 Task: Open Card Card0000000056 in Board Board0000000014 in Workspace WS0000000005 in Trello. Add Member Email0000000020 to Card Card0000000056 in Board Board0000000014 in Workspace WS0000000005 in Trello. Add Red Label titled Label0000000056 to Card Card0000000056 in Board Board0000000014 in Workspace WS0000000005 in Trello. Add Checklist CL0000000056 to Card Card0000000056 in Board Board0000000014 in Workspace WS0000000005 in Trello. Add Dates with Start Date as Nov 01 2023 and Due Date as Nov 30 2023 to Card Card0000000056 in Board Board0000000014 in Workspace WS0000000005 in Trello
Action: Mouse moved to (350, 394)
Screenshot: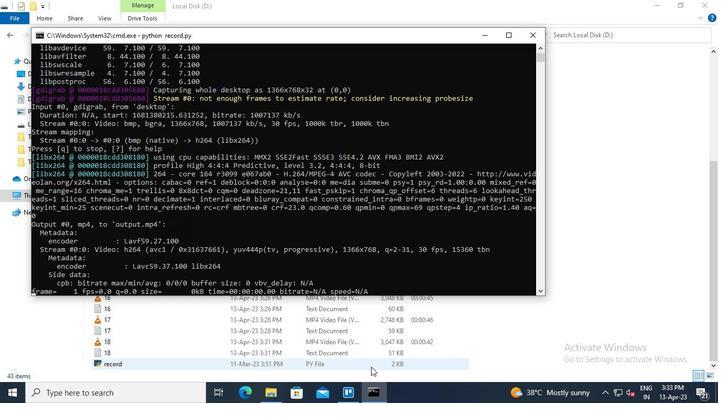 
Action: Mouse pressed left at (350, 394)
Screenshot: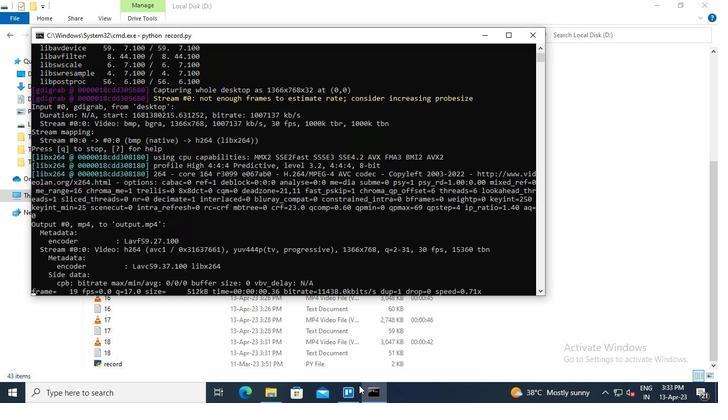 
Action: Mouse moved to (209, 332)
Screenshot: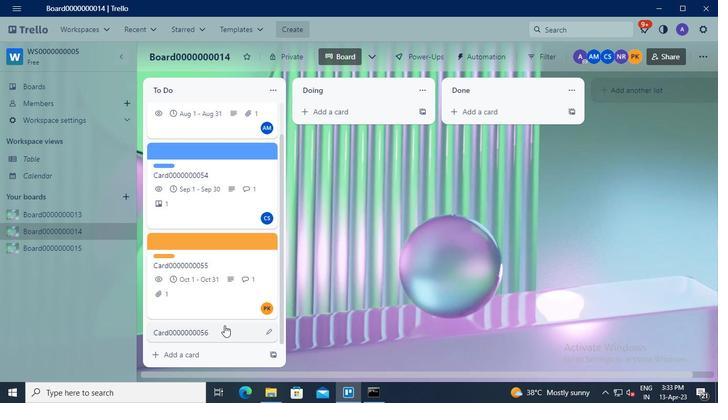 
Action: Mouse pressed left at (209, 332)
Screenshot: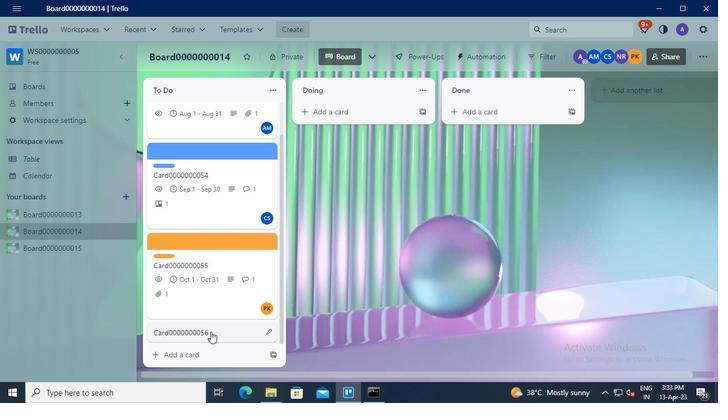 
Action: Mouse moved to (489, 139)
Screenshot: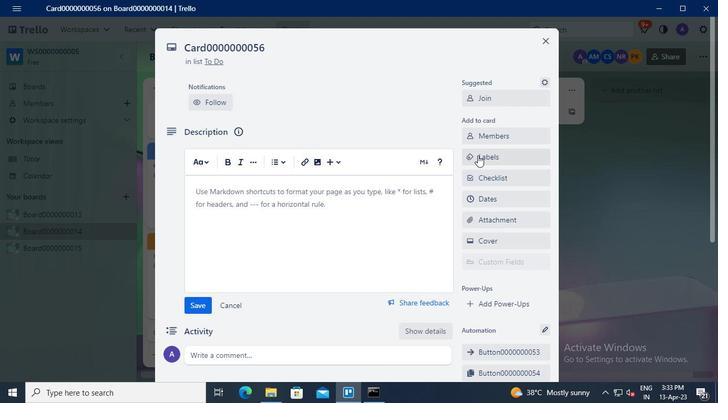 
Action: Mouse pressed left at (489, 139)
Screenshot: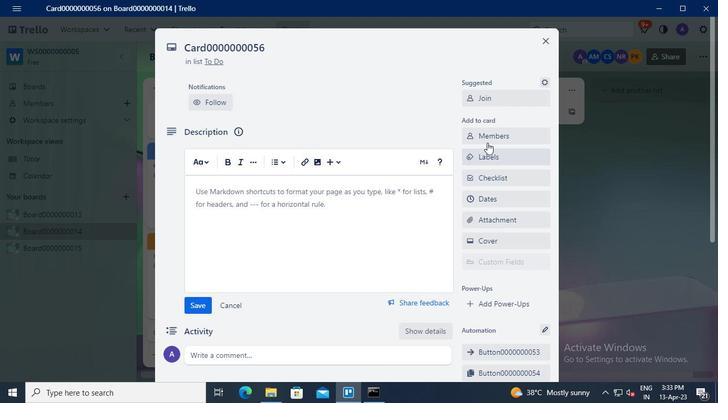 
Action: Keyboard Key.shift
Screenshot: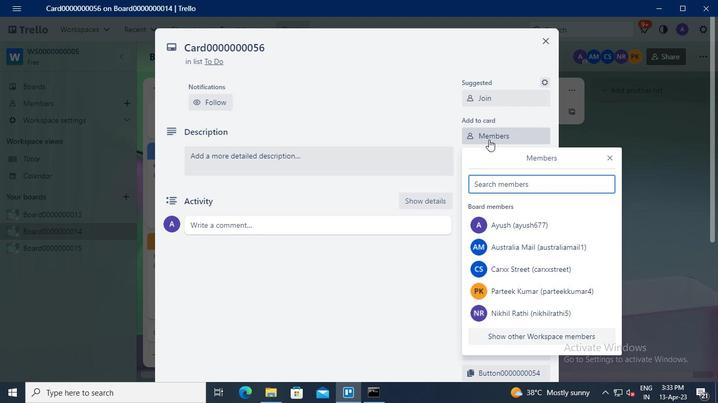 
Action: Keyboard N
Screenshot: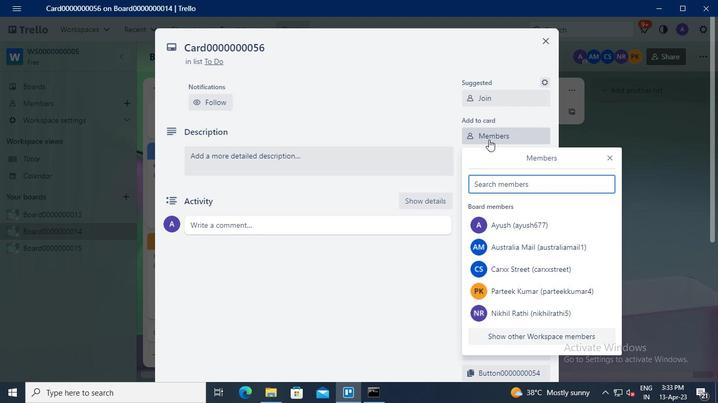 
Action: Keyboard i
Screenshot: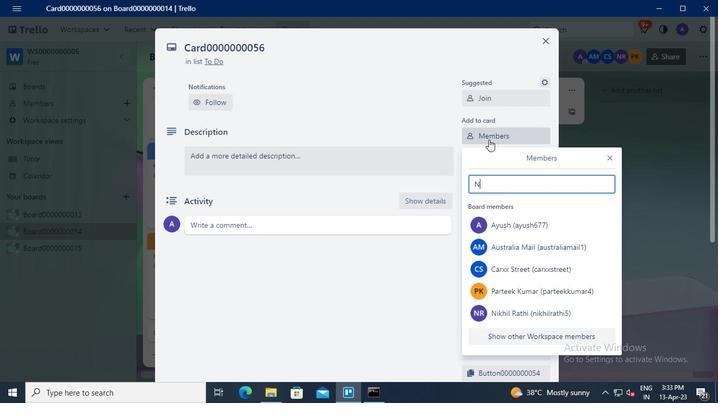 
Action: Keyboard k
Screenshot: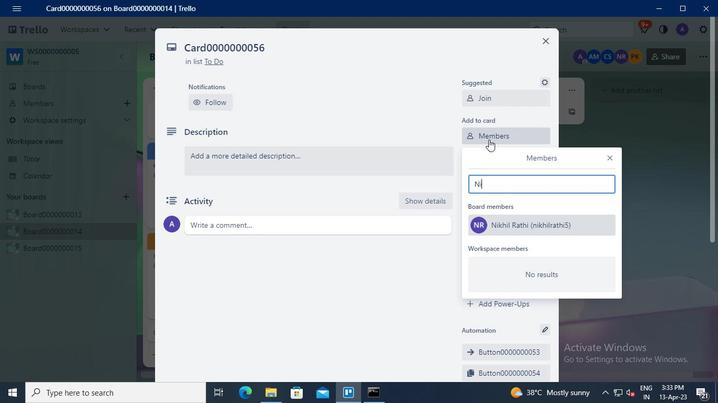 
Action: Keyboard h
Screenshot: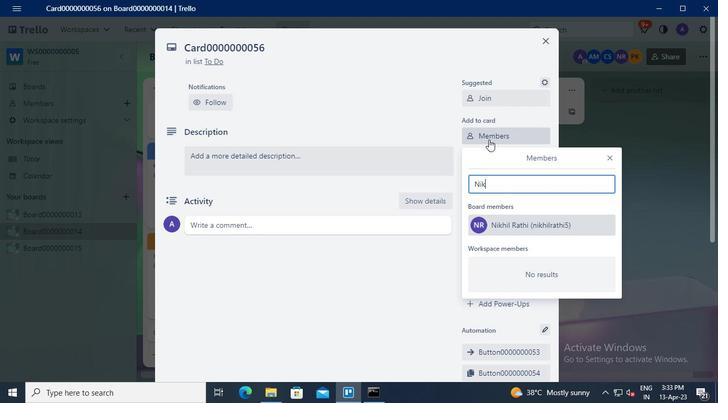 
Action: Keyboard i
Screenshot: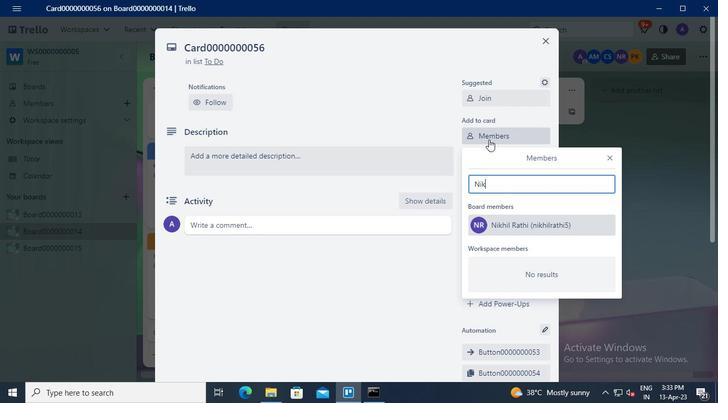 
Action: Keyboard l
Screenshot: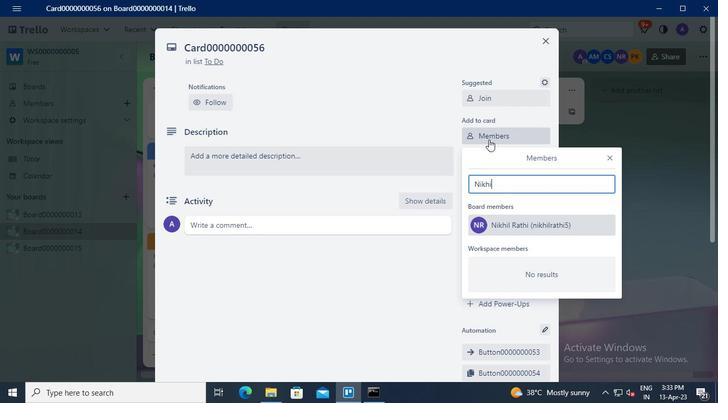 
Action: Mouse moved to (537, 224)
Screenshot: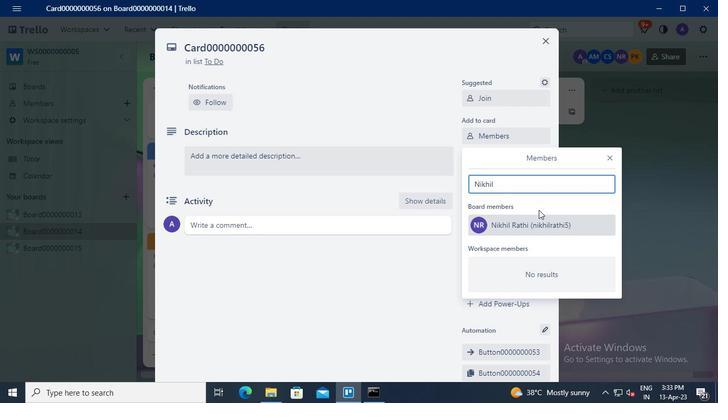 
Action: Mouse pressed left at (537, 224)
Screenshot: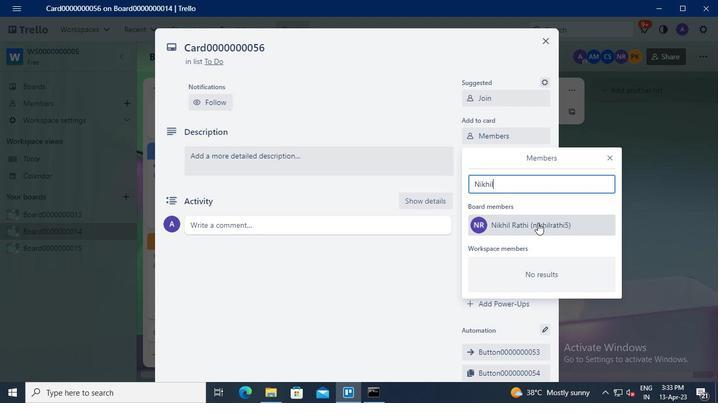 
Action: Mouse moved to (612, 156)
Screenshot: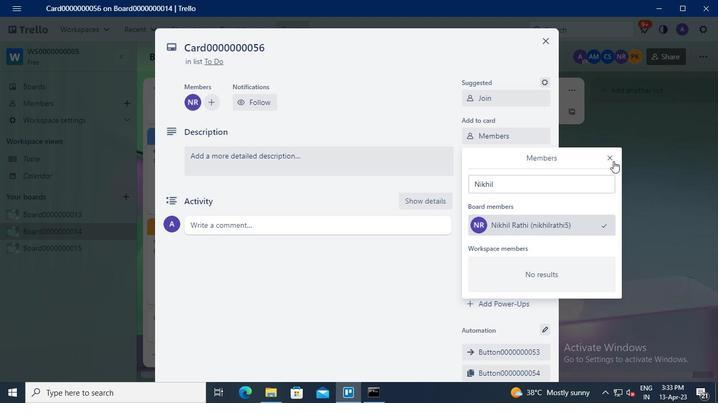 
Action: Mouse pressed left at (612, 156)
Screenshot: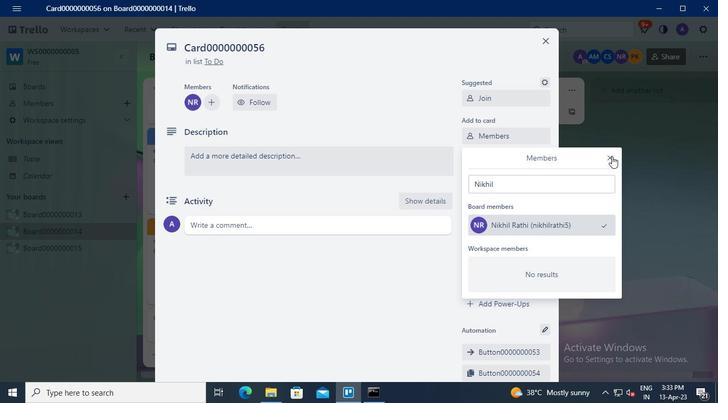 
Action: Mouse moved to (504, 158)
Screenshot: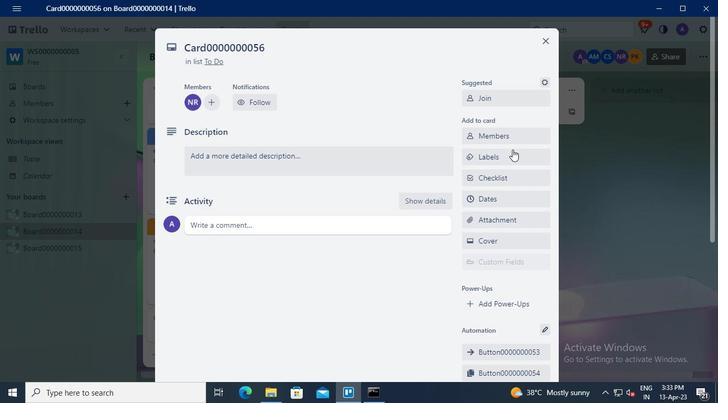 
Action: Mouse pressed left at (504, 158)
Screenshot: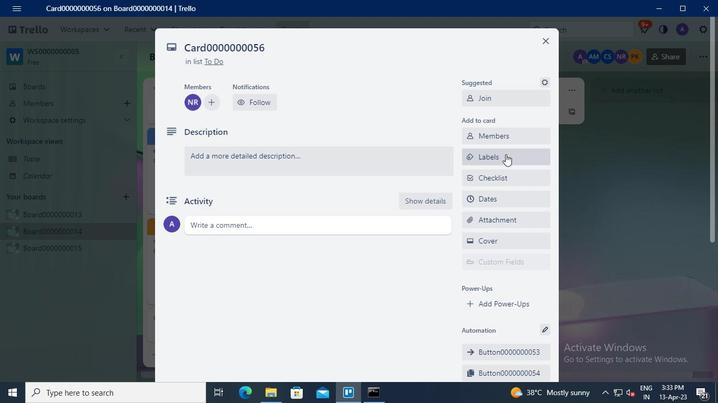 
Action: Mouse moved to (555, 295)
Screenshot: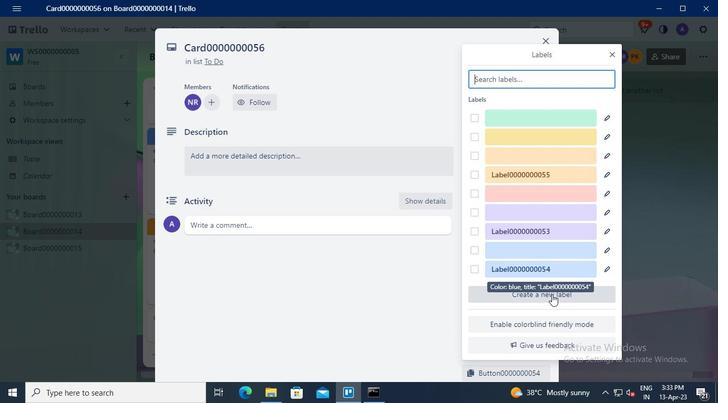 
Action: Mouse pressed left at (555, 295)
Screenshot: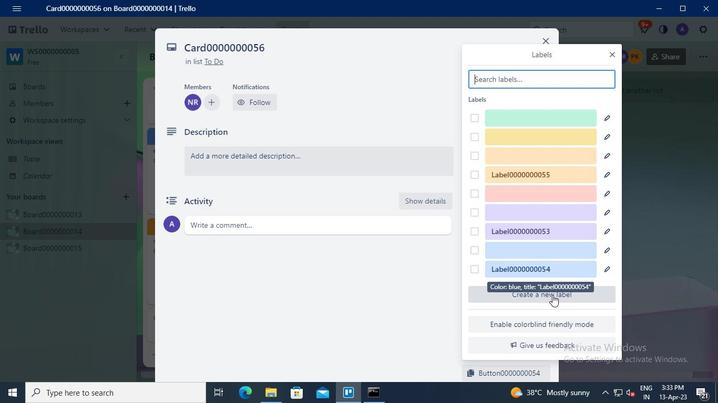 
Action: Mouse moved to (508, 153)
Screenshot: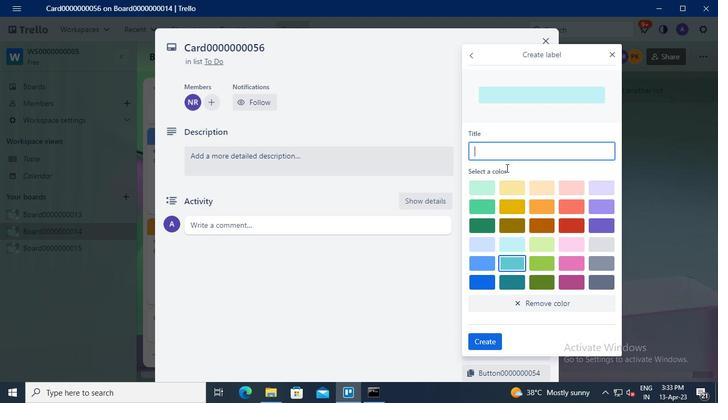 
Action: Mouse pressed left at (508, 153)
Screenshot: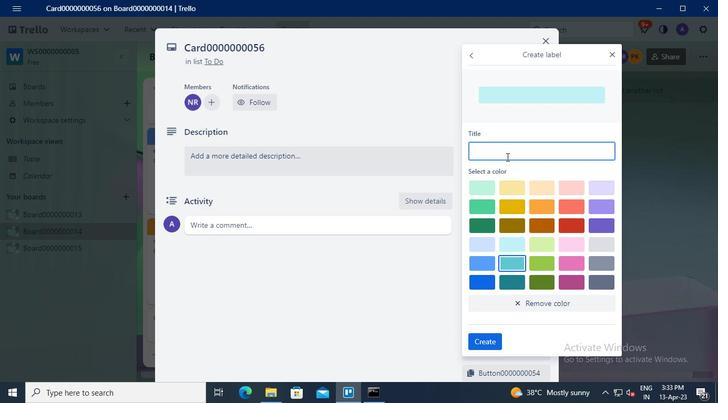 
Action: Keyboard Key.shift
Screenshot: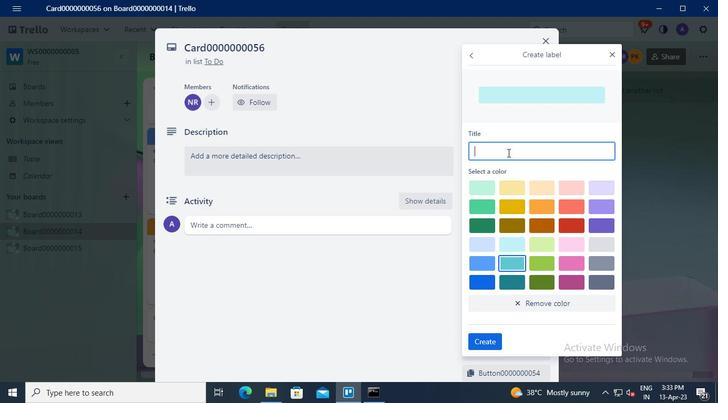 
Action: Keyboard L
Screenshot: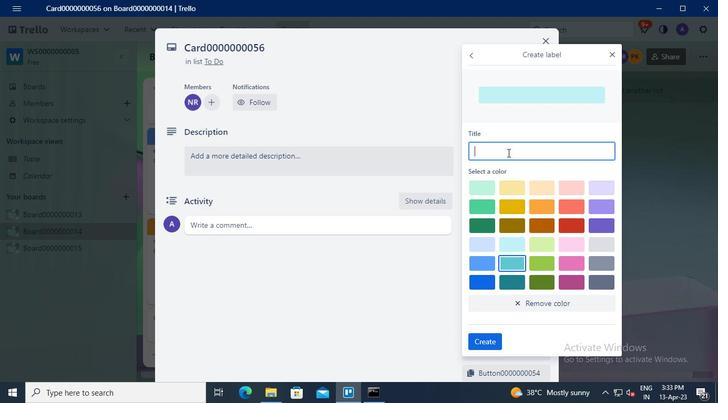 
Action: Keyboard a
Screenshot: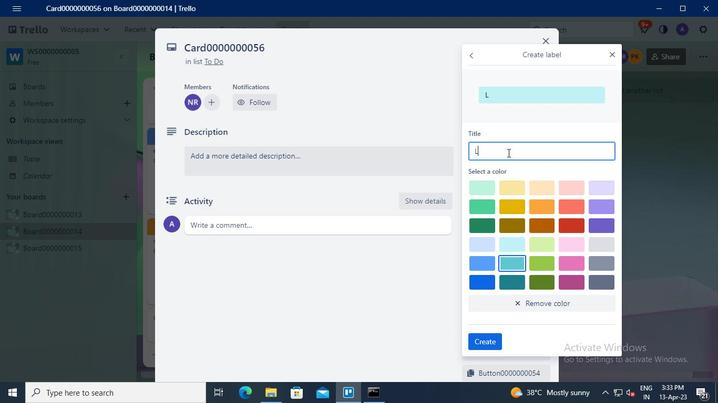 
Action: Keyboard b
Screenshot: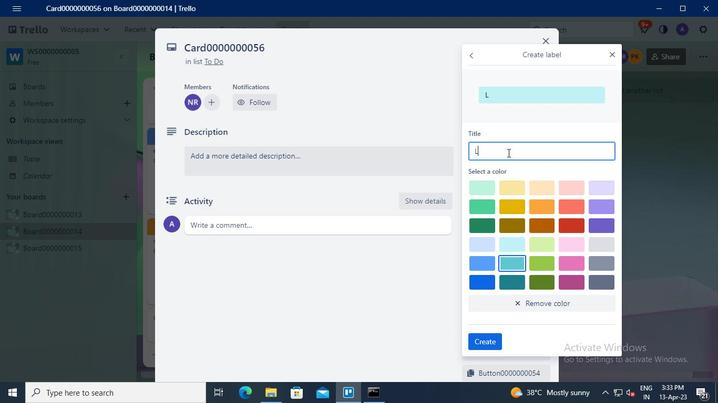 
Action: Keyboard e
Screenshot: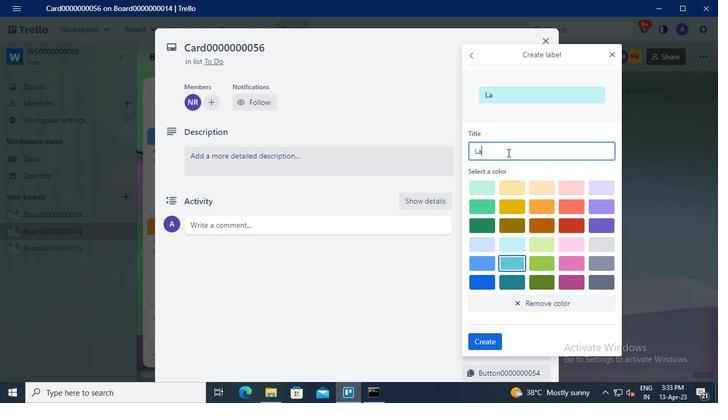 
Action: Keyboard l
Screenshot: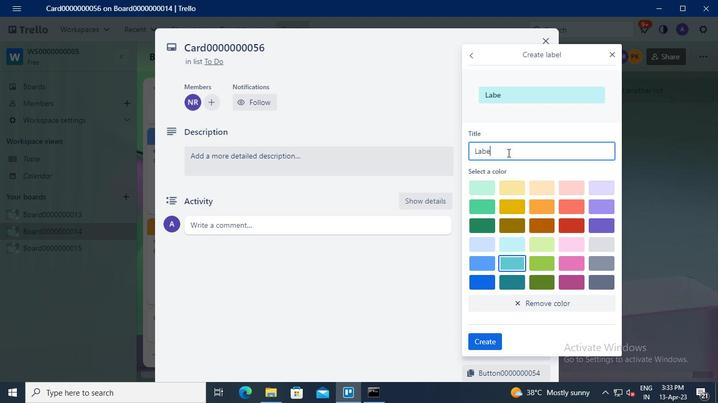 
Action: Keyboard <96>
Screenshot: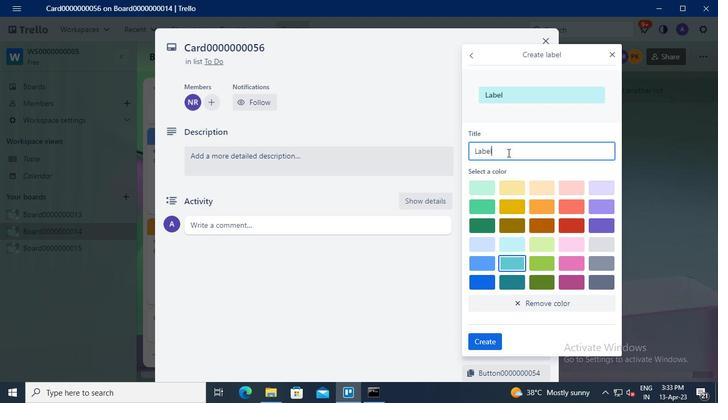 
Action: Keyboard <96>
Screenshot: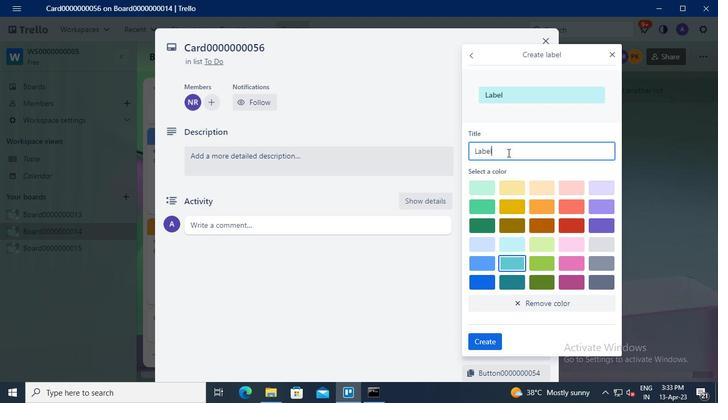 
Action: Keyboard <96>
Screenshot: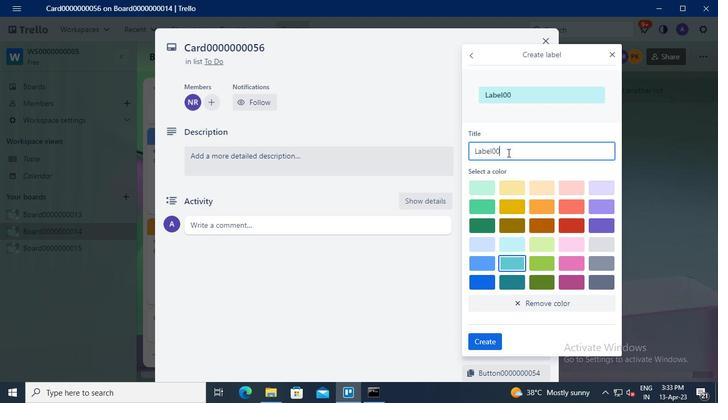 
Action: Keyboard <96>
Screenshot: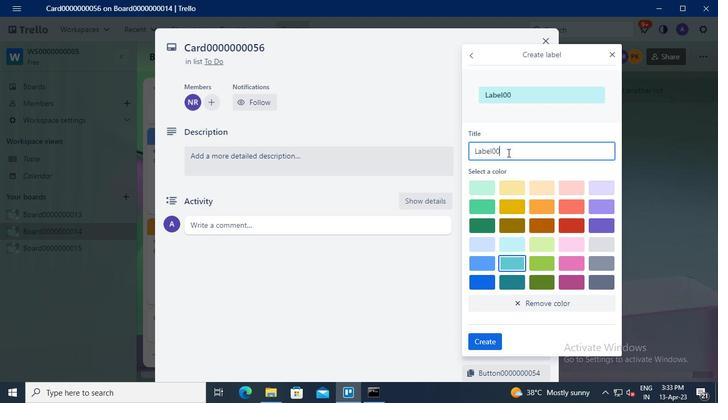 
Action: Keyboard <96>
Screenshot: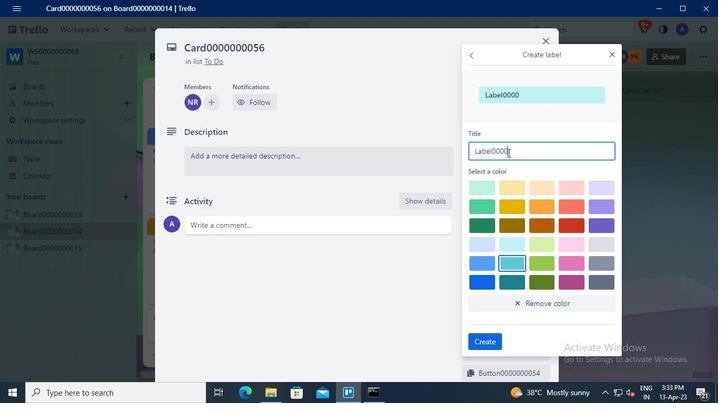 
Action: Keyboard <96>
Screenshot: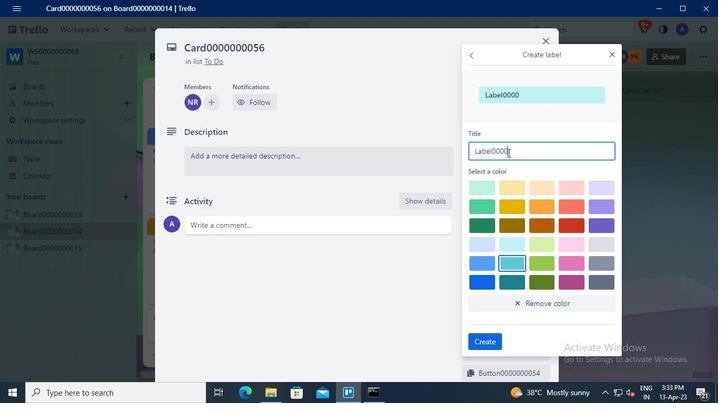 
Action: Keyboard <96>
Screenshot: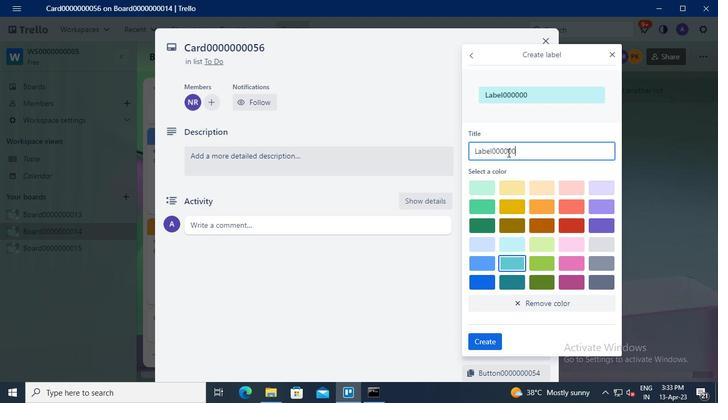 
Action: Keyboard <96>
Screenshot: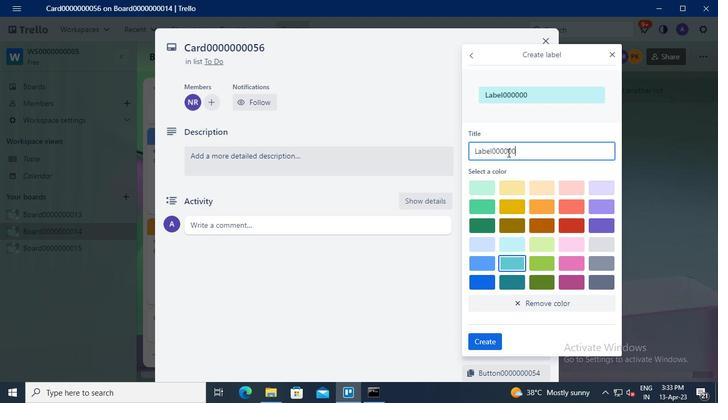 
Action: Keyboard <101>
Screenshot: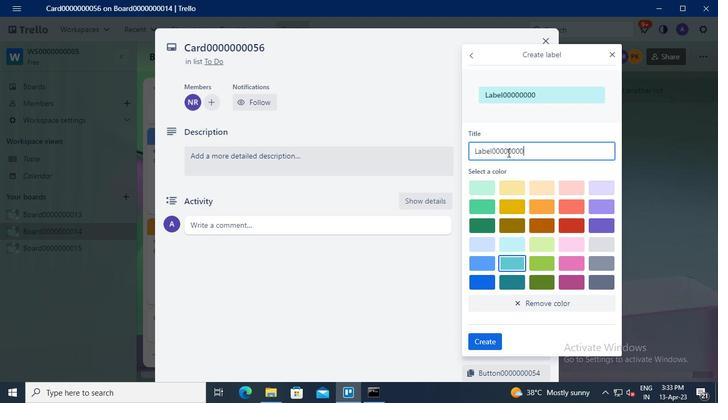 
Action: Keyboard <102>
Screenshot: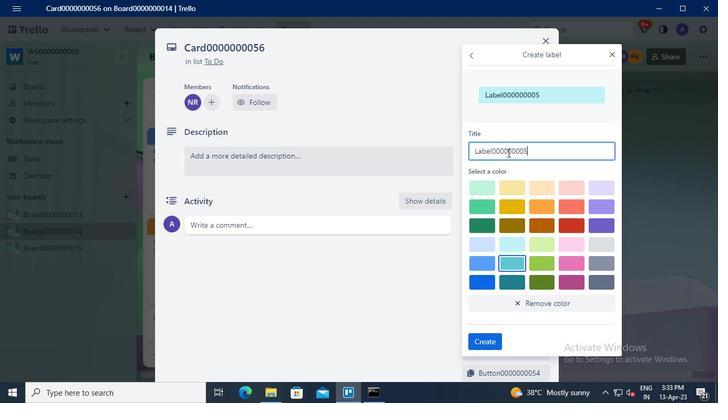 
Action: Mouse moved to (576, 207)
Screenshot: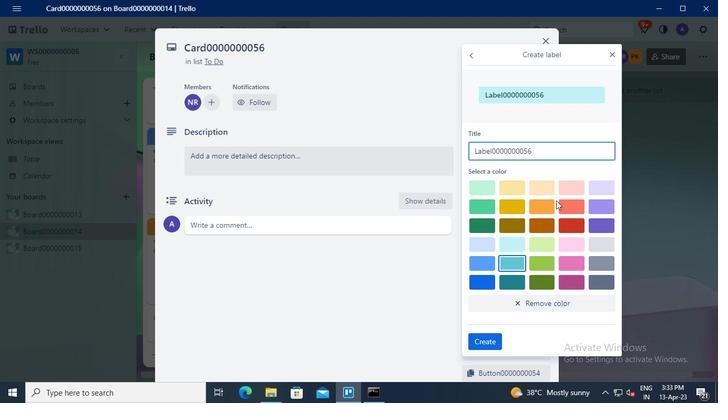
Action: Mouse pressed left at (576, 207)
Screenshot: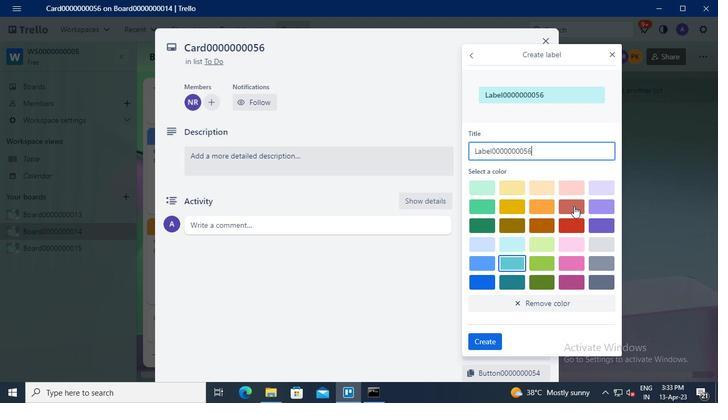 
Action: Mouse moved to (498, 341)
Screenshot: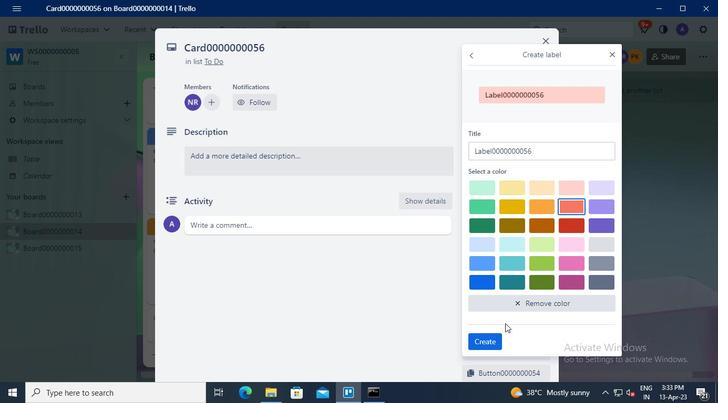 
Action: Mouse pressed left at (498, 341)
Screenshot: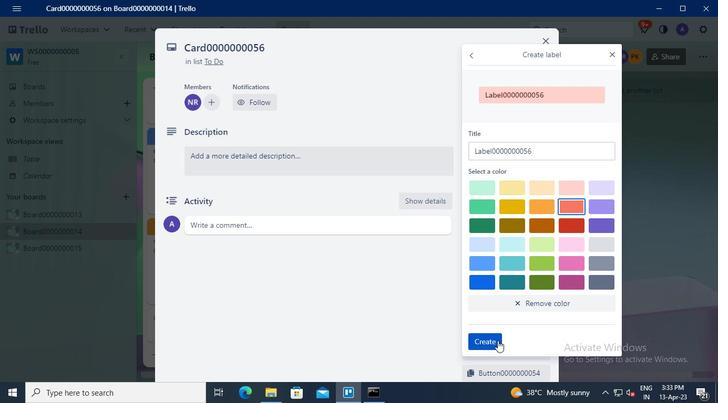 
Action: Mouse moved to (612, 56)
Screenshot: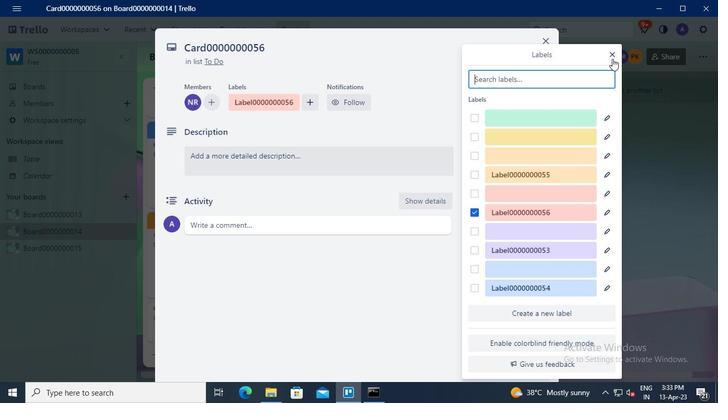 
Action: Mouse pressed left at (612, 56)
Screenshot: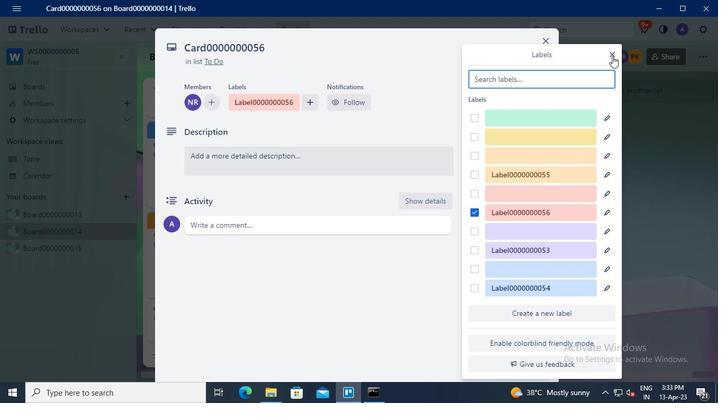 
Action: Mouse moved to (508, 125)
Screenshot: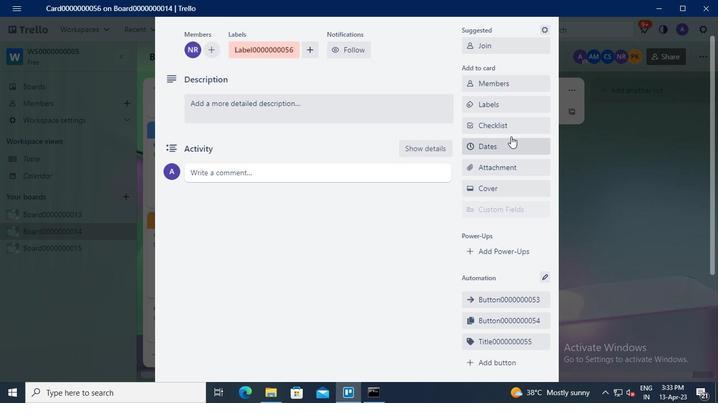 
Action: Mouse pressed left at (508, 125)
Screenshot: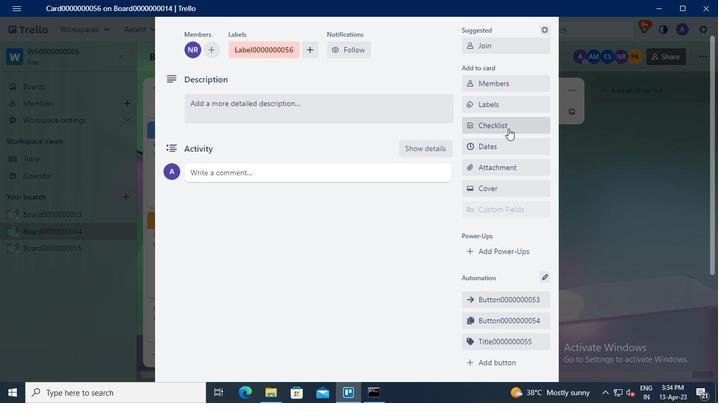 
Action: Mouse moved to (520, 196)
Screenshot: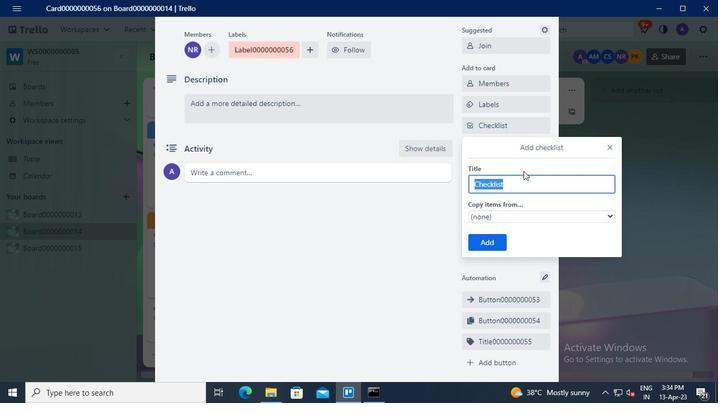 
Action: Keyboard Key.shift
Screenshot: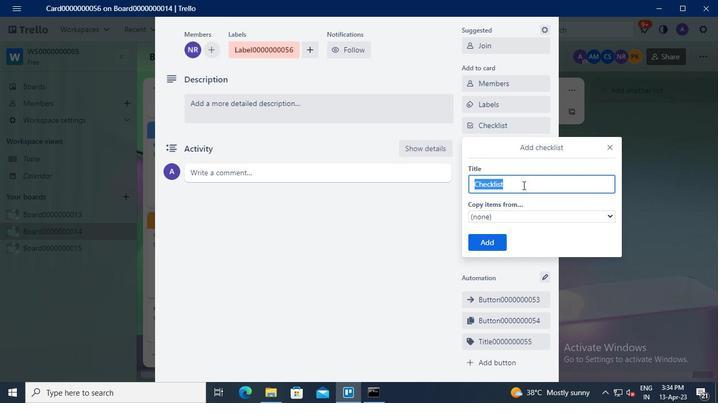 
Action: Mouse moved to (519, 196)
Screenshot: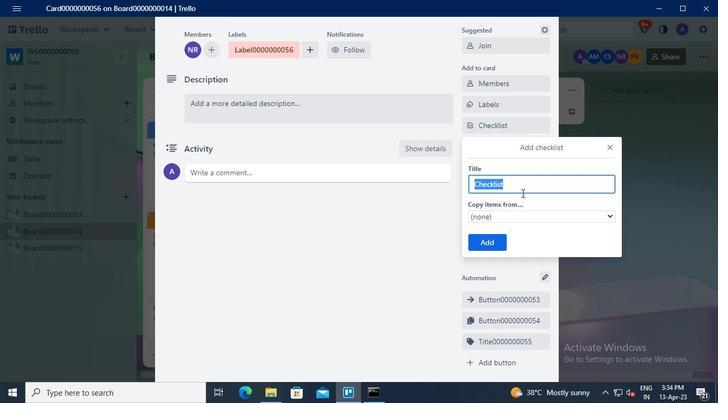 
Action: Keyboard C
Screenshot: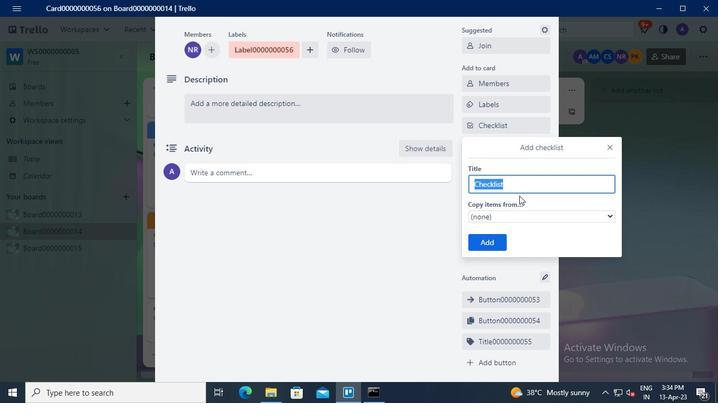 
Action: Keyboard L
Screenshot: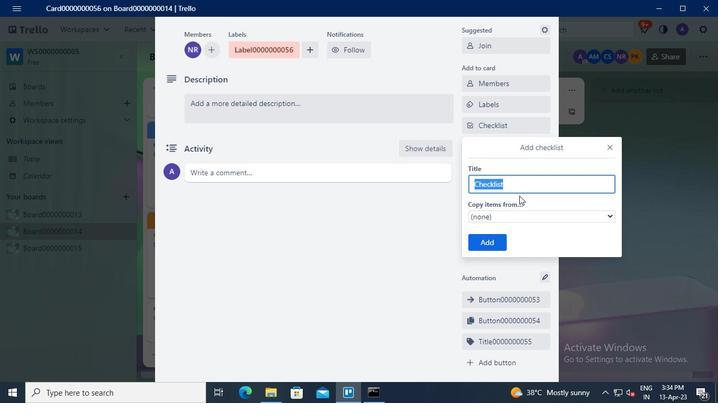 
Action: Keyboard <96>
Screenshot: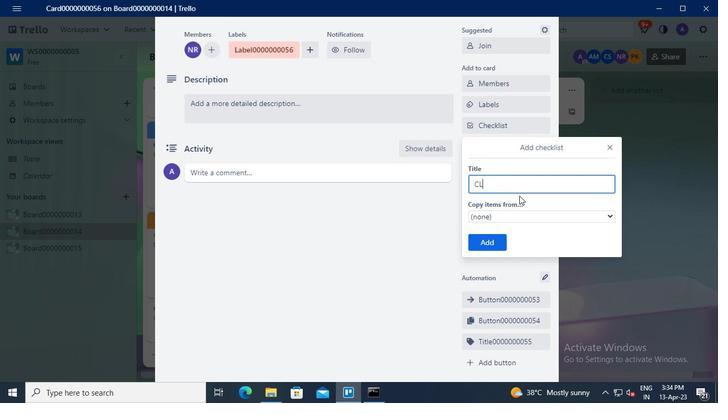 
Action: Keyboard <96>
Screenshot: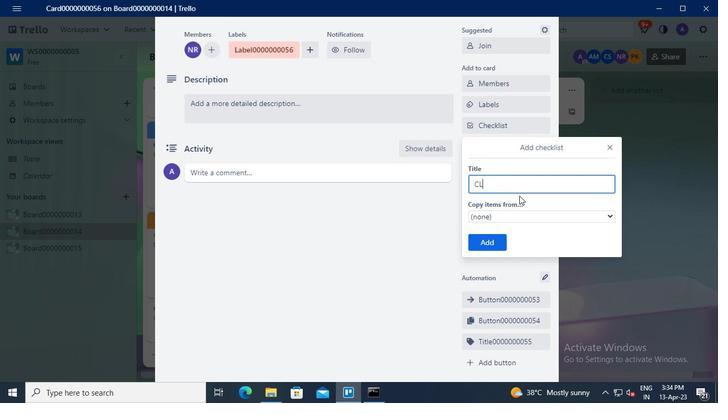 
Action: Keyboard <96>
Screenshot: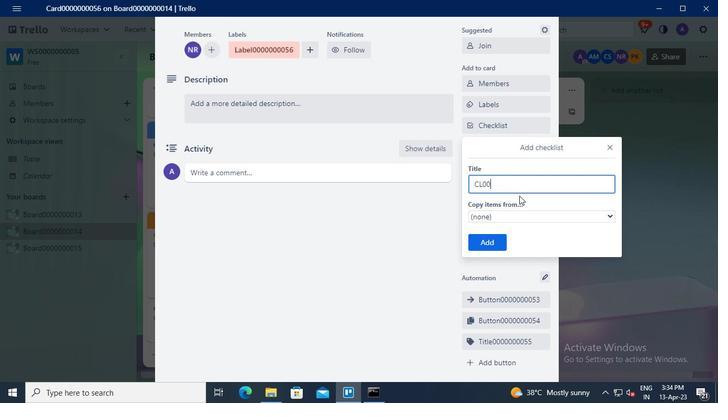 
Action: Keyboard <96>
Screenshot: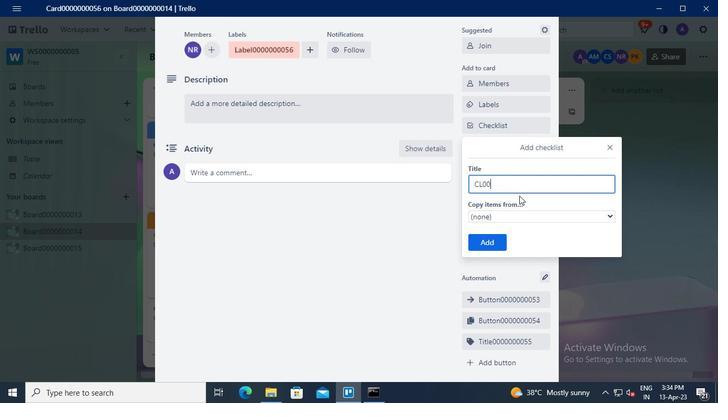 
Action: Keyboard <96>
Screenshot: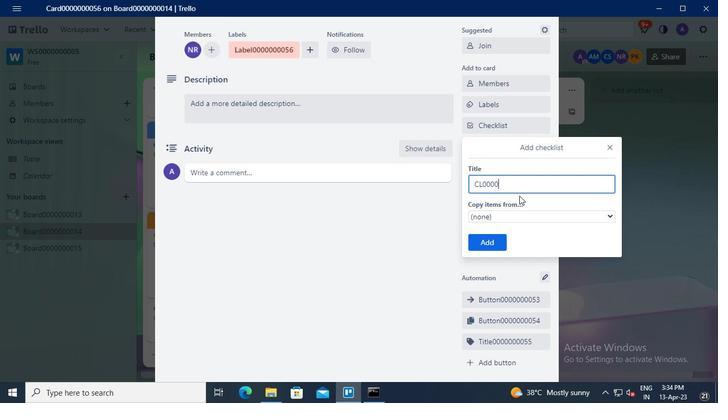 
Action: Keyboard <96>
Screenshot: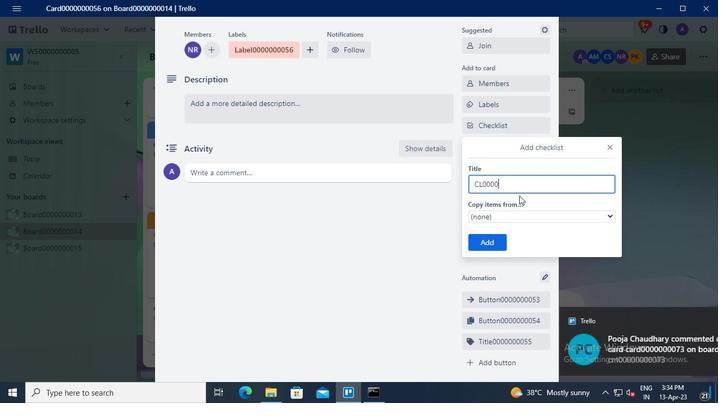
Action: Keyboard <96>
Screenshot: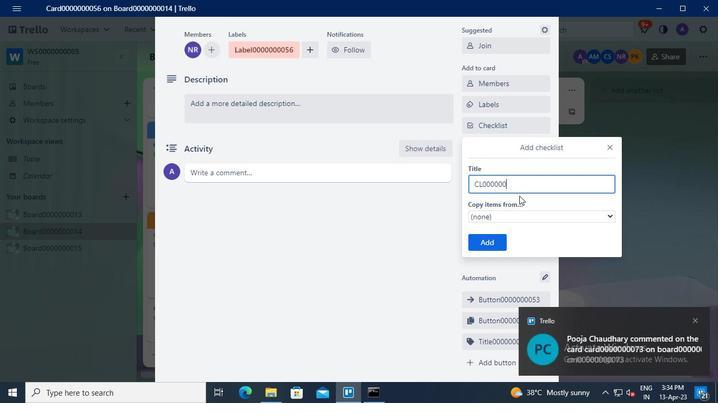 
Action: Keyboard <96>
Screenshot: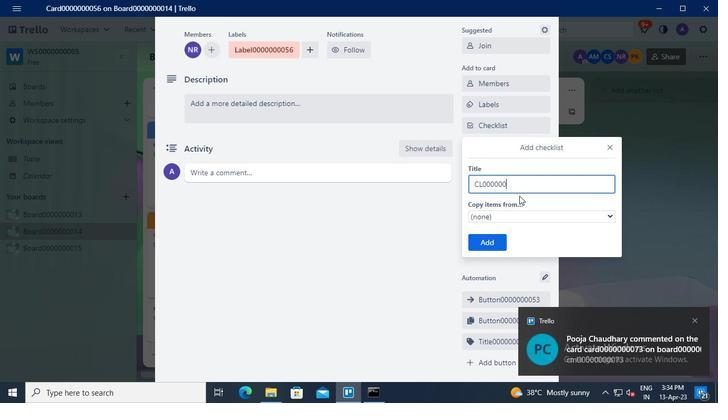 
Action: Keyboard <101>
Screenshot: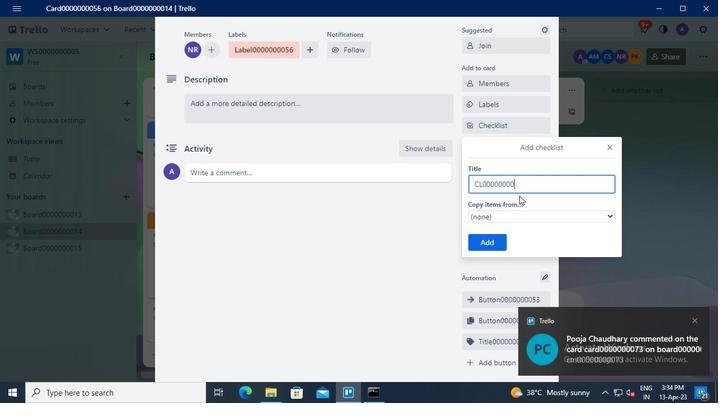 
Action: Keyboard <102>
Screenshot: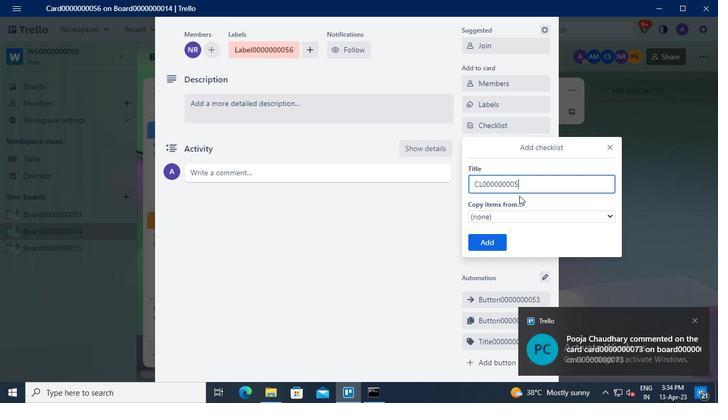 
Action: Mouse moved to (491, 240)
Screenshot: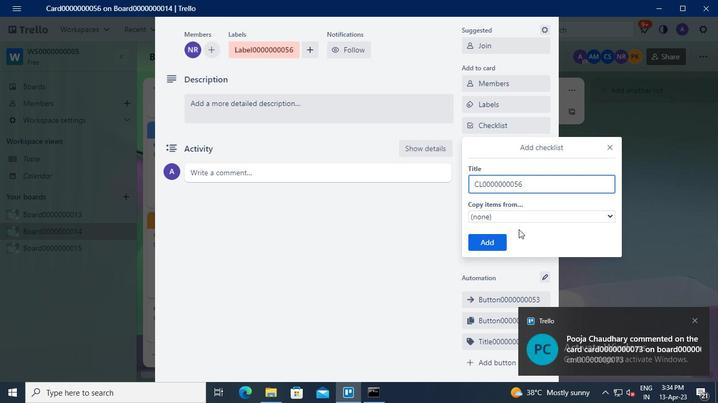 
Action: Mouse pressed left at (491, 240)
Screenshot: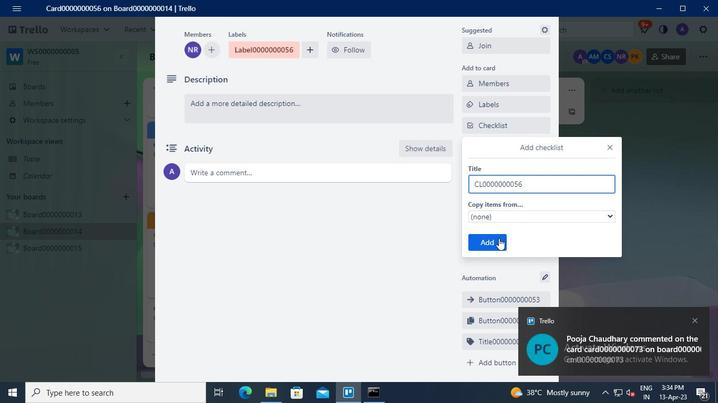 
Action: Mouse moved to (494, 145)
Screenshot: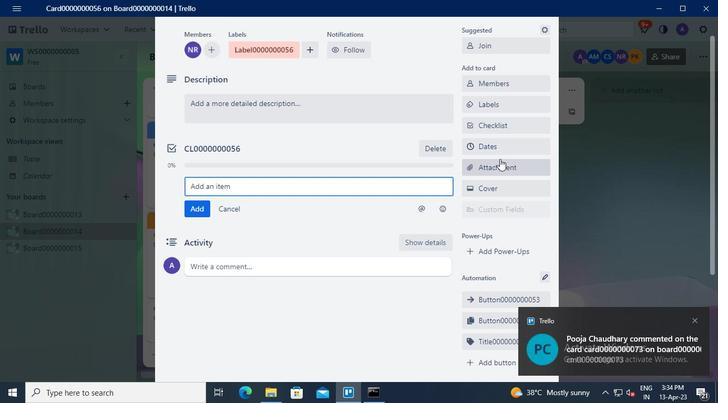 
Action: Mouse pressed left at (494, 145)
Screenshot: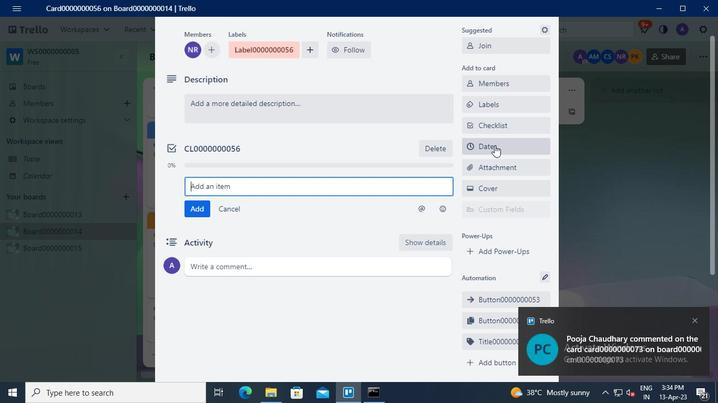 
Action: Mouse moved to (474, 243)
Screenshot: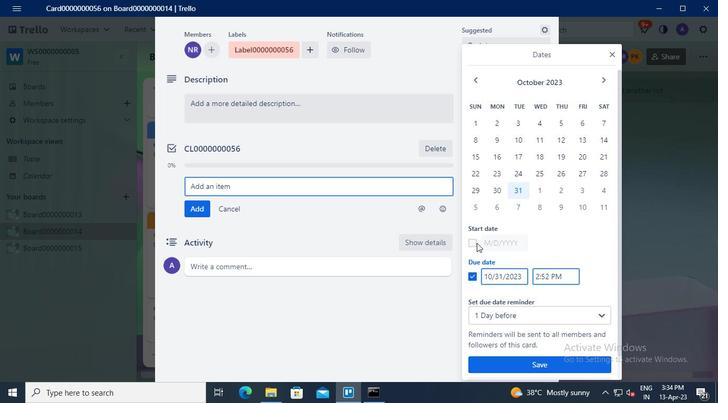 
Action: Mouse pressed left at (474, 243)
Screenshot: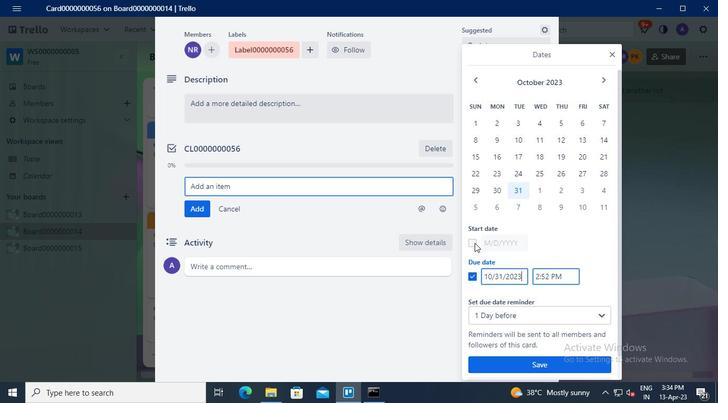 
Action: Mouse moved to (502, 277)
Screenshot: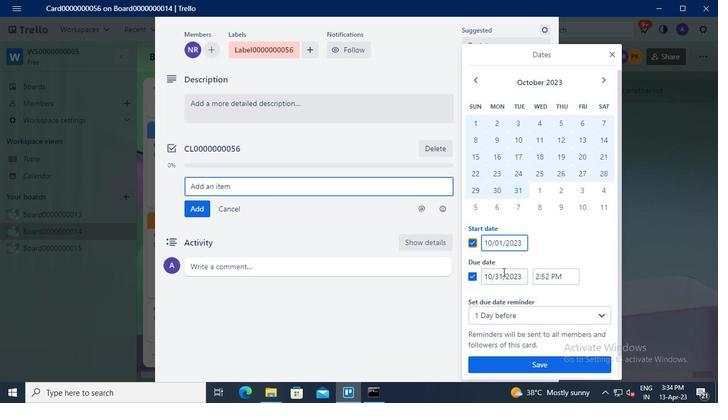 
Action: Mouse pressed left at (502, 277)
Screenshot: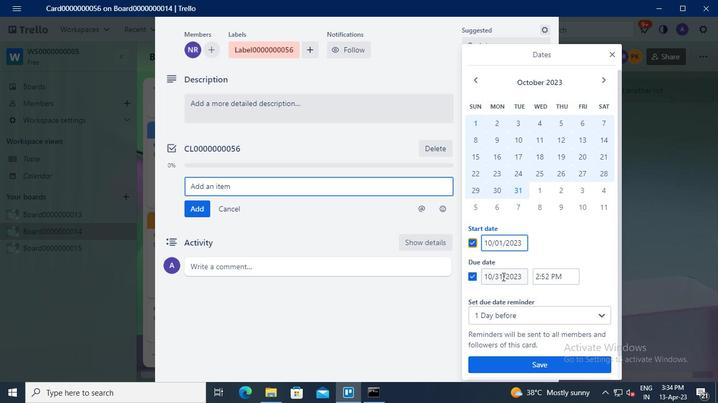 
Action: Mouse moved to (503, 273)
Screenshot: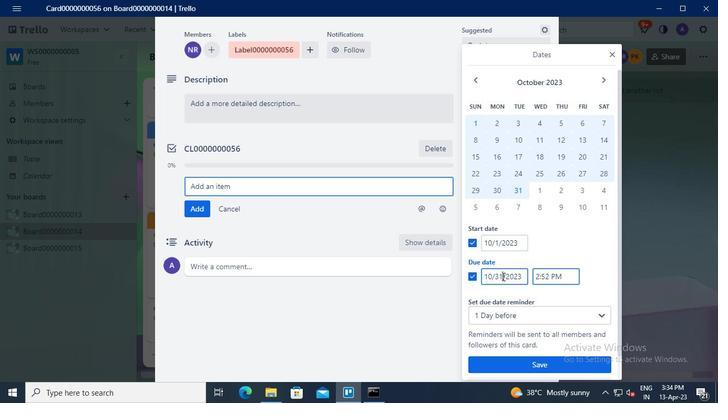 
Action: Keyboard Key.backspace
Screenshot: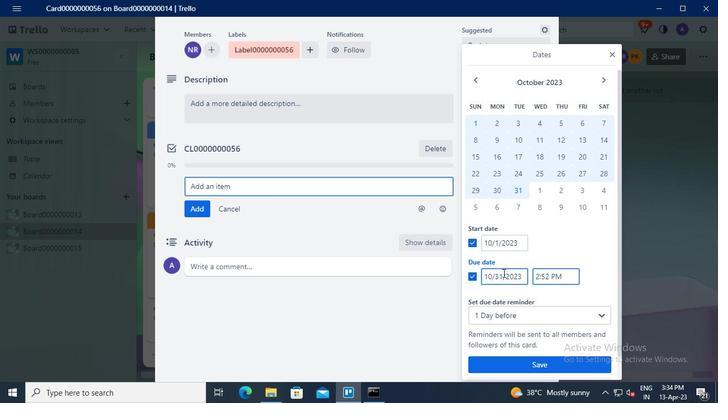 
Action: Keyboard <96>
Screenshot: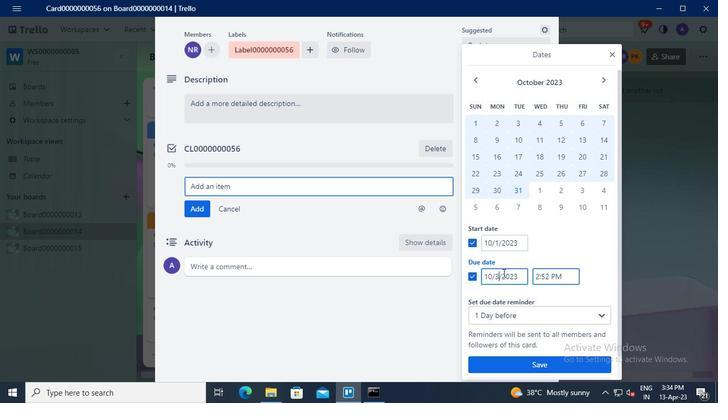 
Action: Mouse moved to (490, 275)
Screenshot: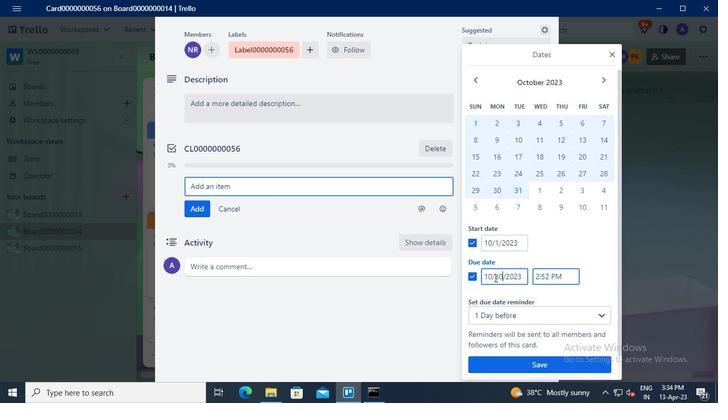 
Action: Mouse pressed left at (490, 275)
Screenshot: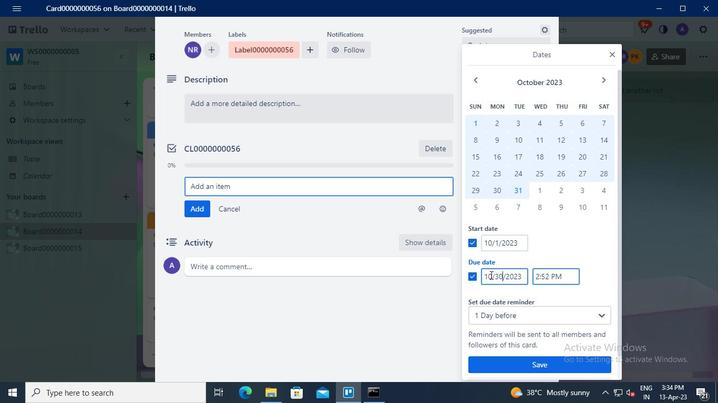 
Action: Keyboard Key.backspace
Screenshot: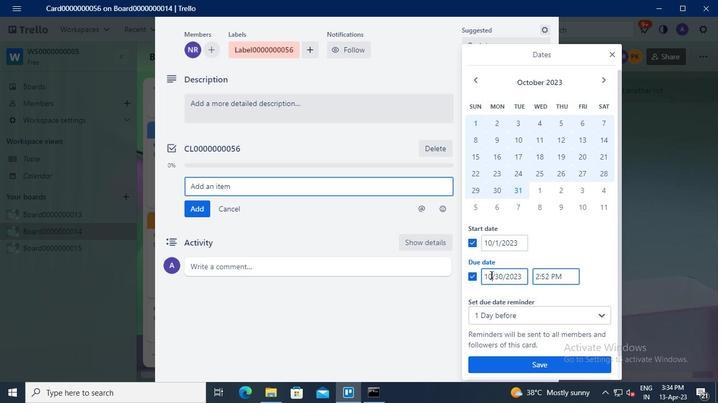 
Action: Keyboard <97>
Screenshot: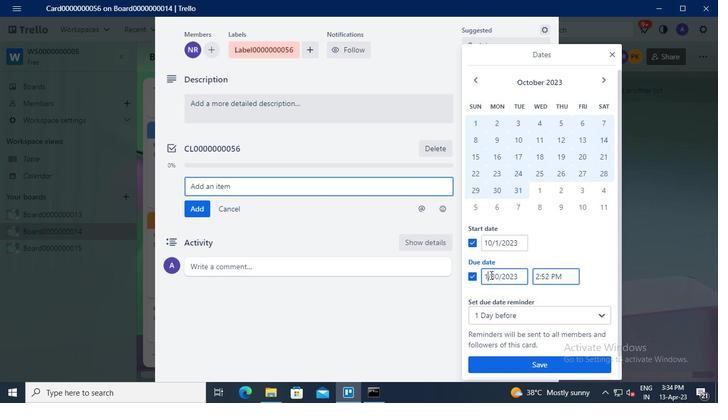 
Action: Mouse moved to (491, 240)
Screenshot: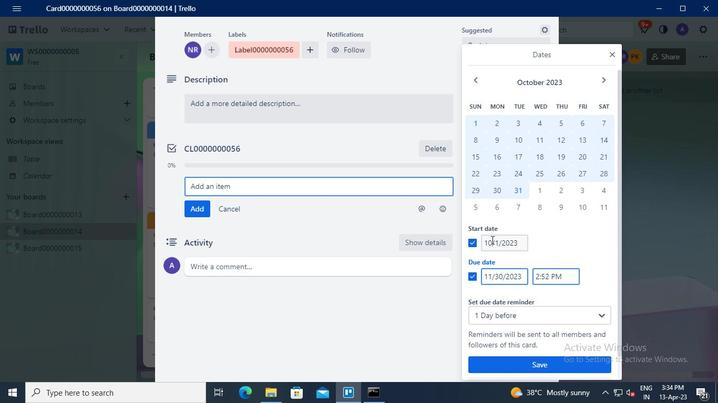 
Action: Mouse pressed left at (491, 240)
Screenshot: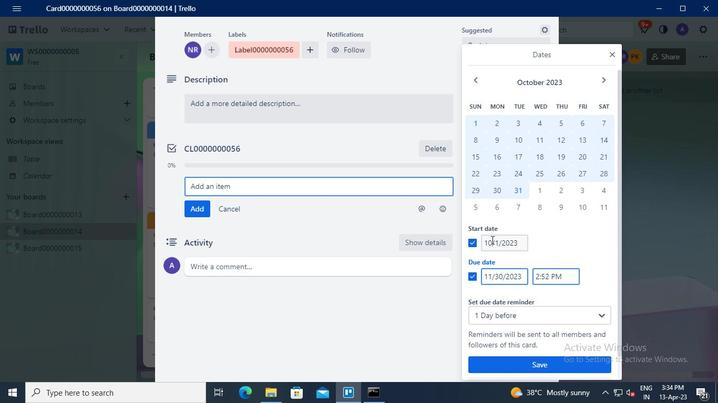
Action: Keyboard Key.backspace
Screenshot: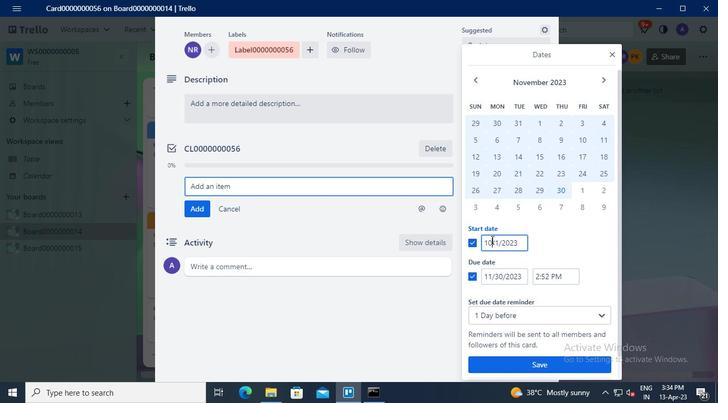 
Action: Keyboard <97>
Screenshot: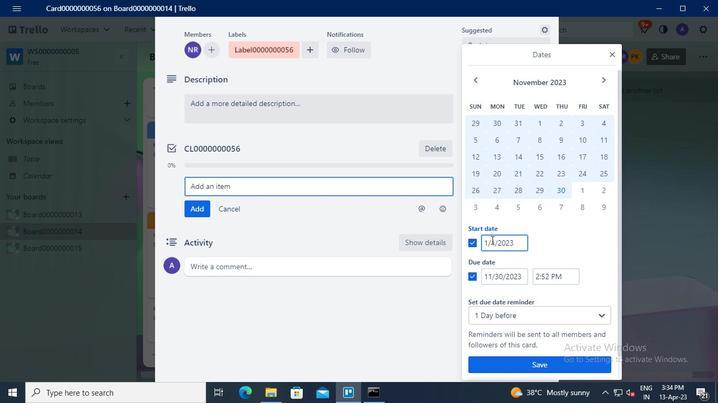 
Action: Mouse moved to (539, 360)
Screenshot: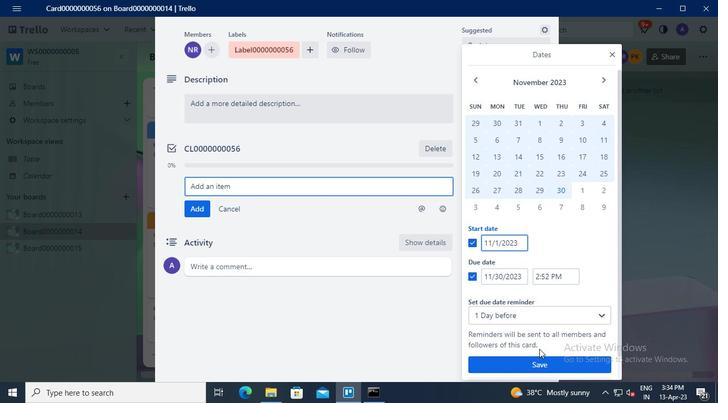 
Action: Mouse pressed left at (539, 360)
Screenshot: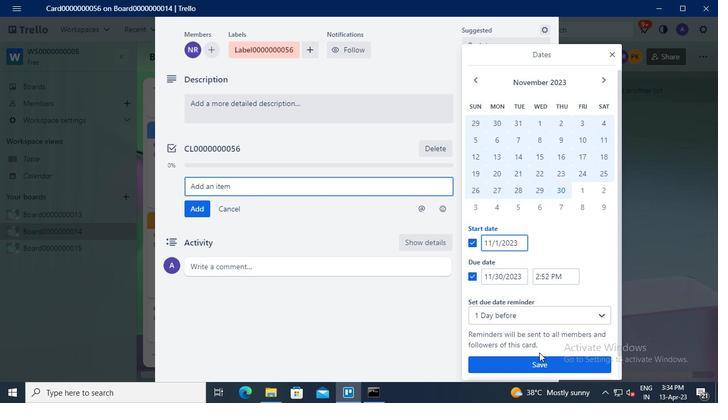 
Action: Mouse moved to (368, 393)
Screenshot: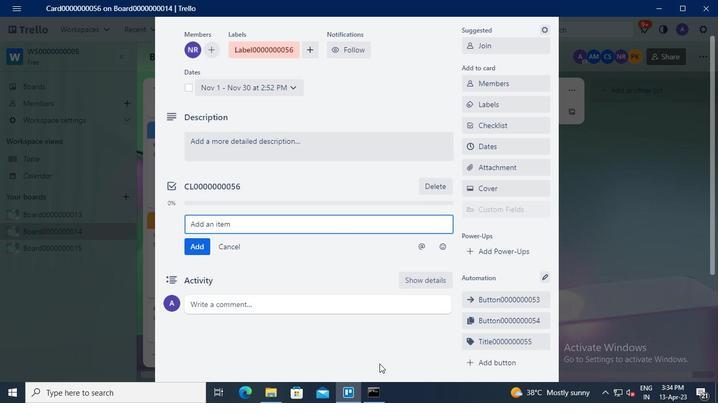 
Action: Mouse pressed left at (368, 393)
Screenshot: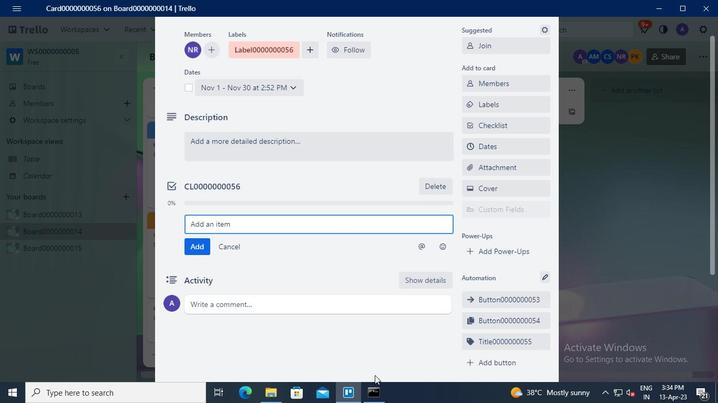 
Action: Mouse moved to (531, 36)
Screenshot: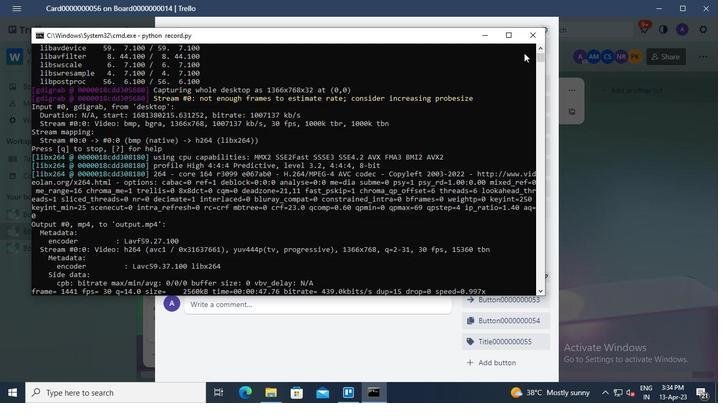 
Action: Mouse pressed left at (531, 36)
Screenshot: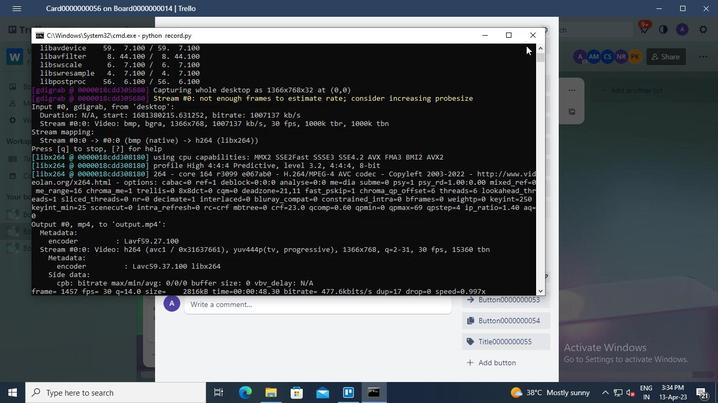 
